 Task: Create Card Card0000000320 in Board Board0000000080 in Workspace WS0000000027 in Trello. Create Card Card0000000321 in Board Board0000000081 in Workspace WS0000000027 in Trello. Create Card Card0000000322 in Board Board0000000081 in Workspace WS0000000027 in Trello. Create Card Card0000000323 in Board Board0000000081 in Workspace WS0000000027 in Trello. Create Card Card0000000324 in Board Board0000000081 in Workspace WS0000000027 in Trello
Action: Mouse moved to (292, 372)
Screenshot: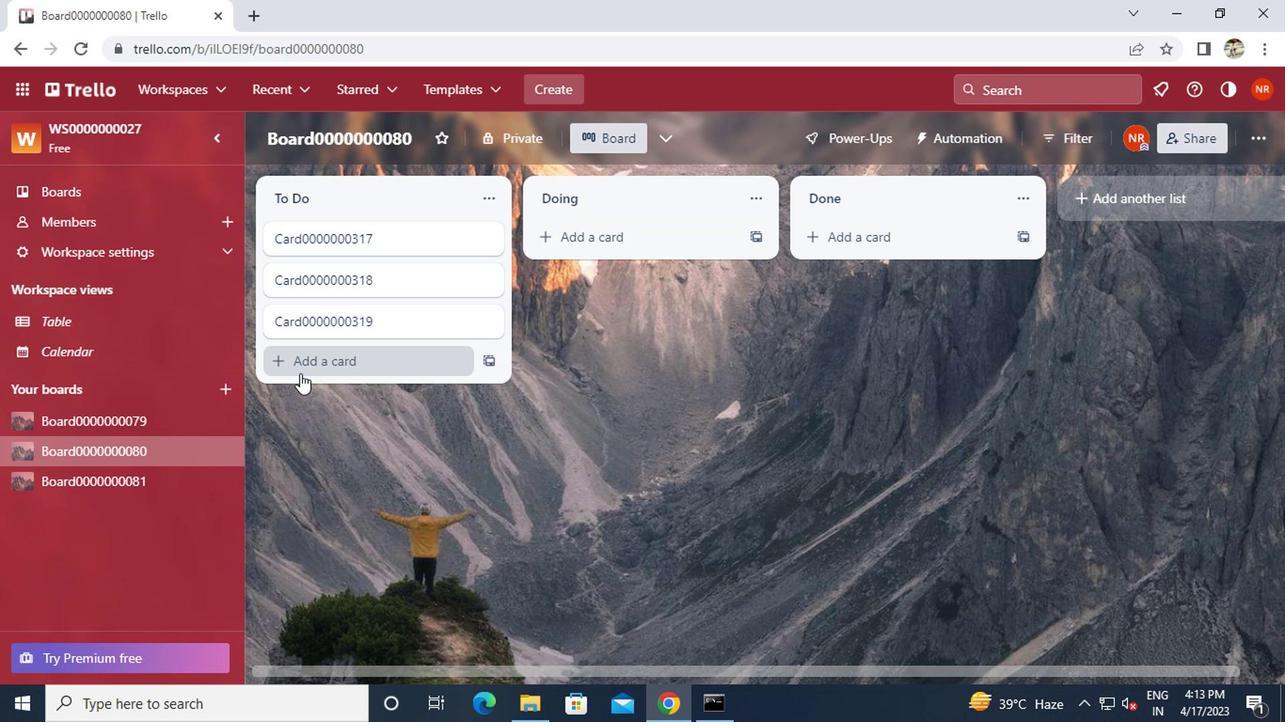 
Action: Mouse pressed left at (292, 372)
Screenshot: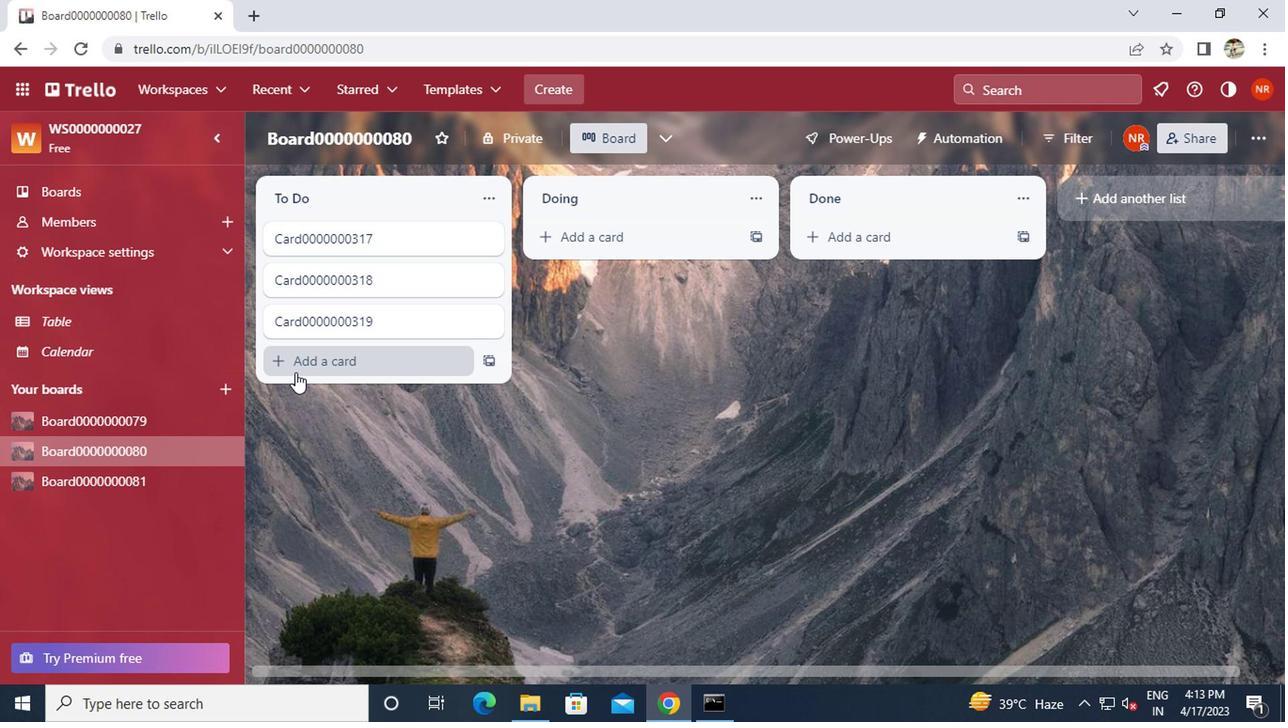 
Action: Key pressed <Key.caps_lock>c<Key.caps_lock>ard0000000320
Screenshot: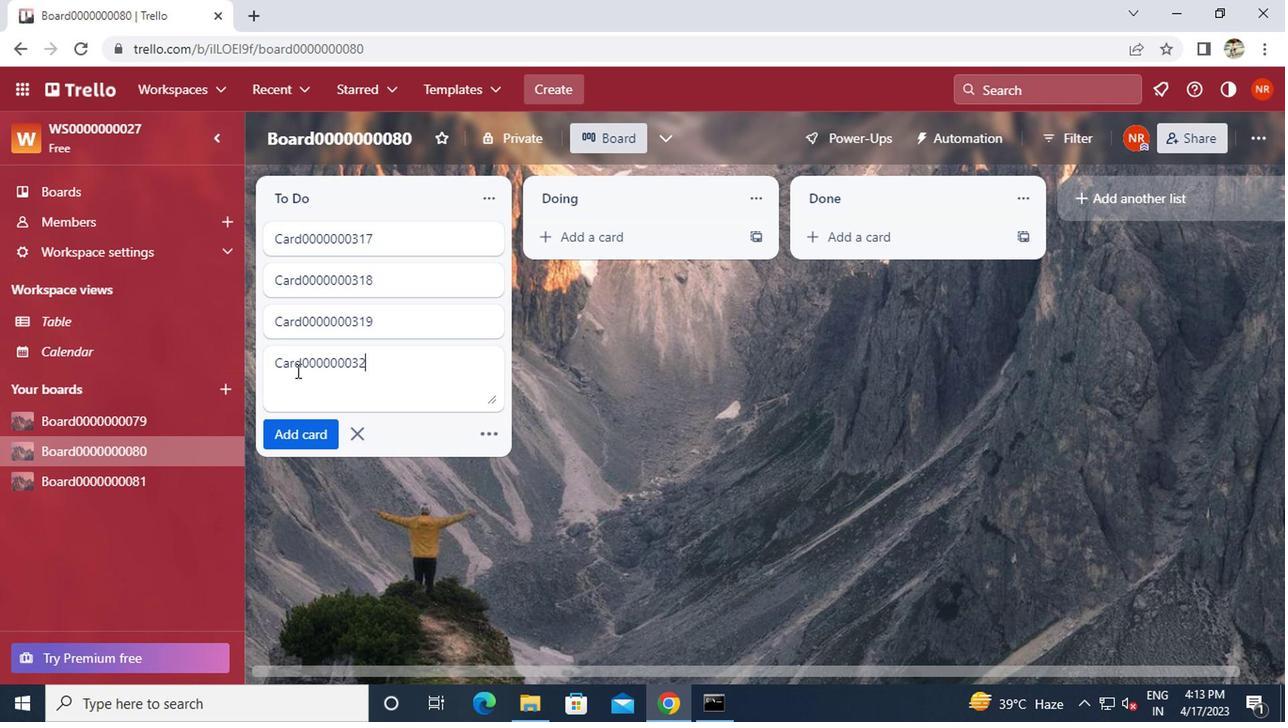 
Action: Mouse moved to (295, 435)
Screenshot: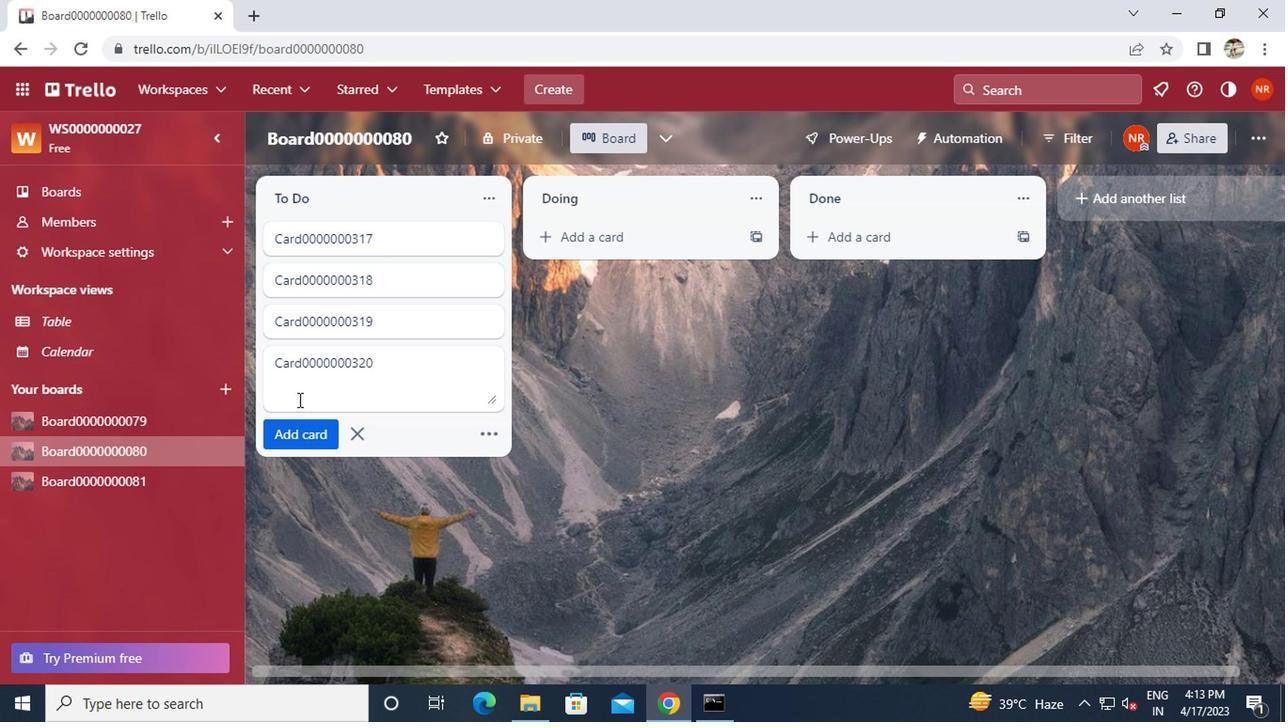 
Action: Mouse pressed left at (295, 435)
Screenshot: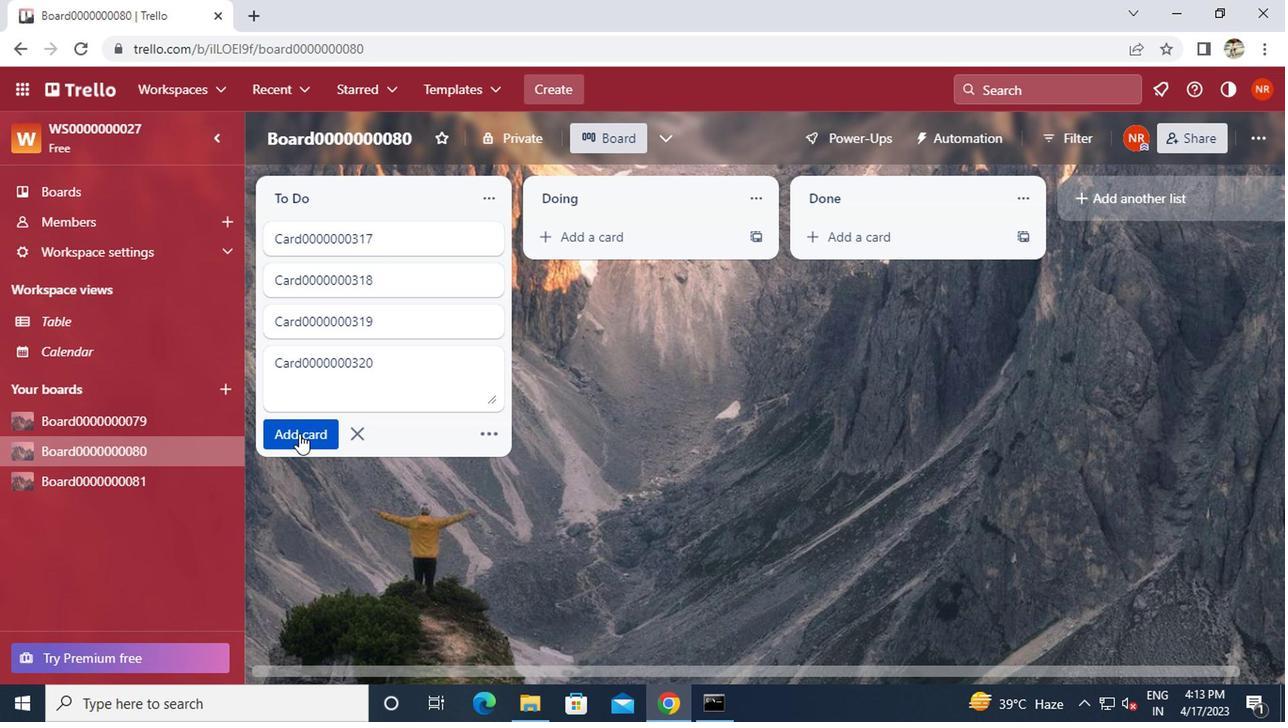 
Action: Mouse moved to (121, 475)
Screenshot: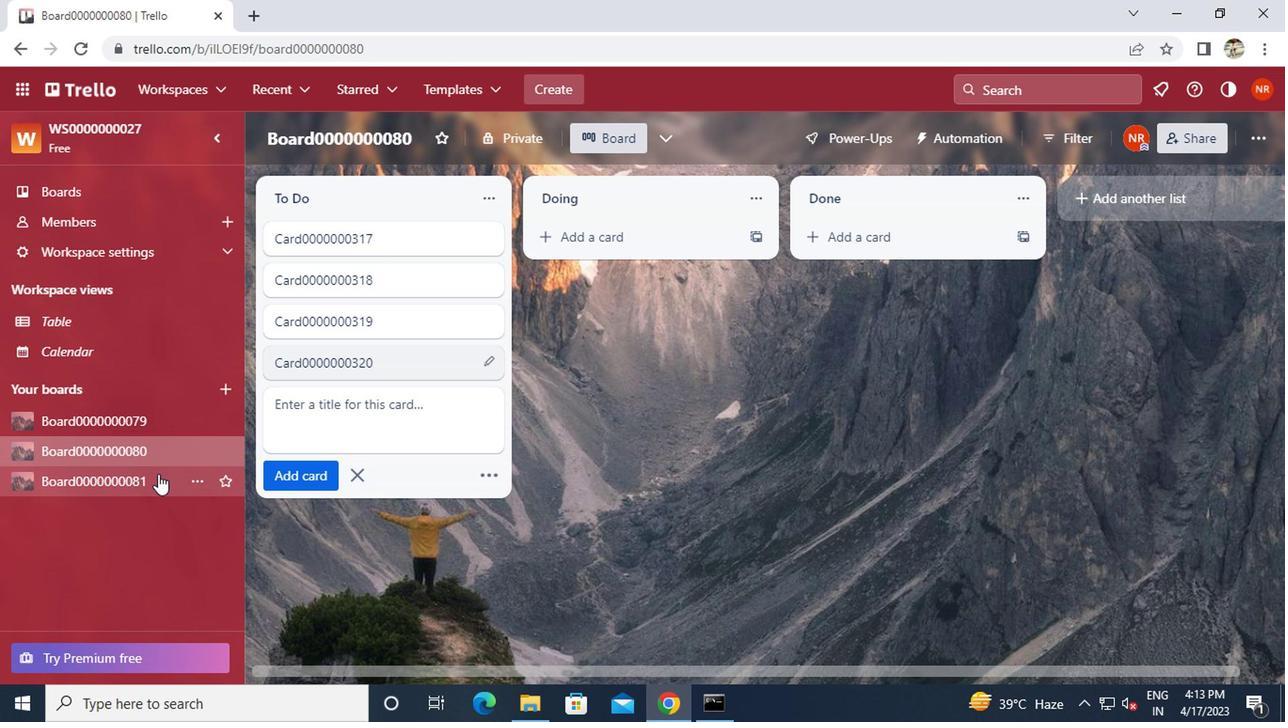 
Action: Mouse pressed left at (121, 475)
Screenshot: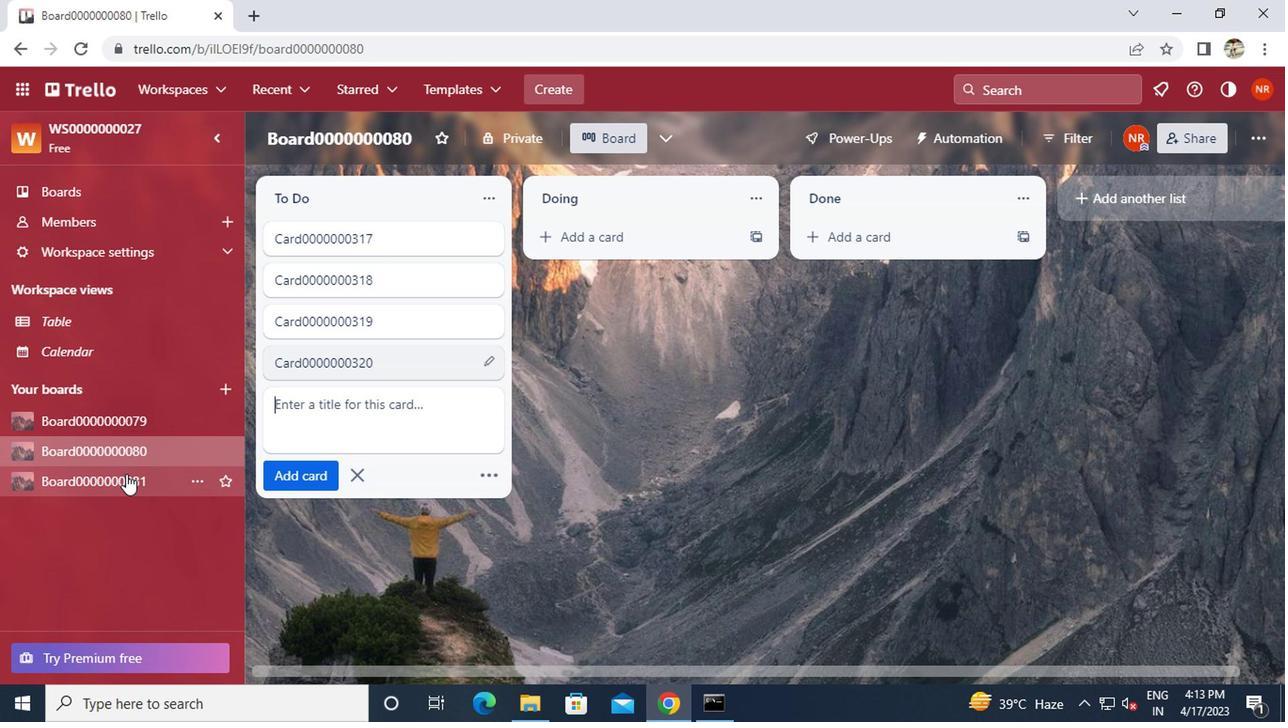 
Action: Mouse moved to (263, 247)
Screenshot: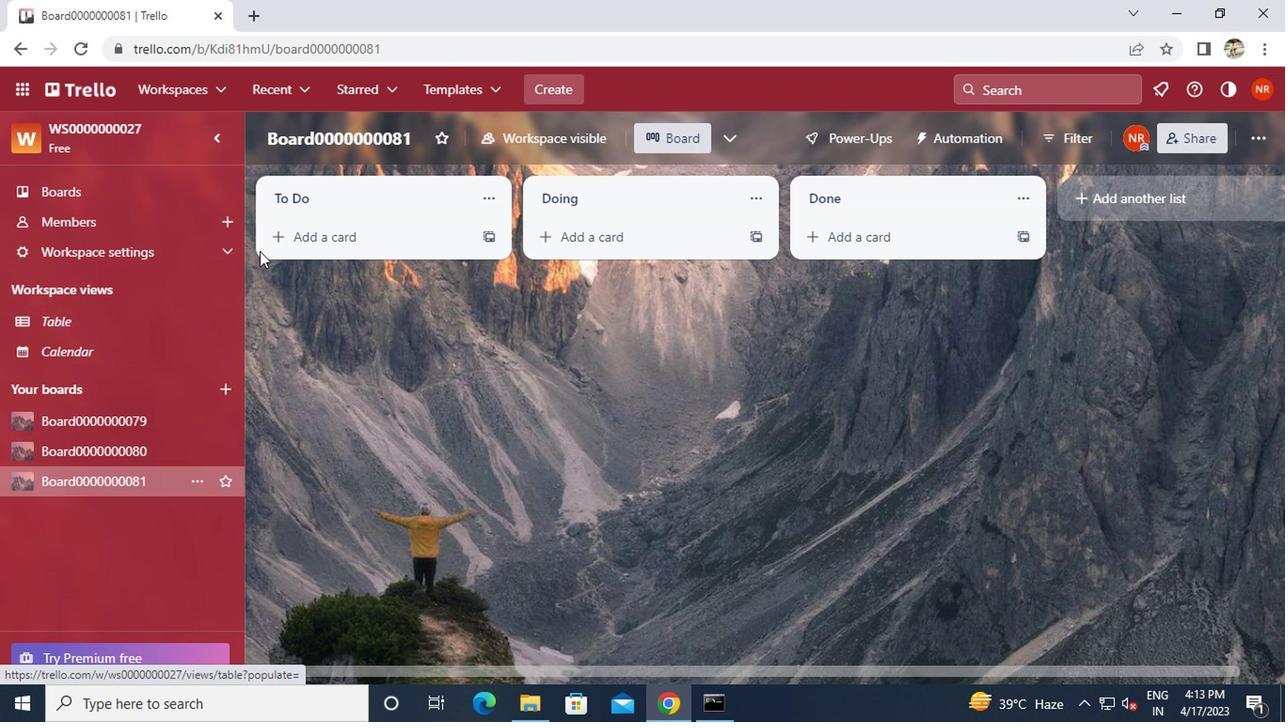 
Action: Mouse pressed left at (263, 247)
Screenshot: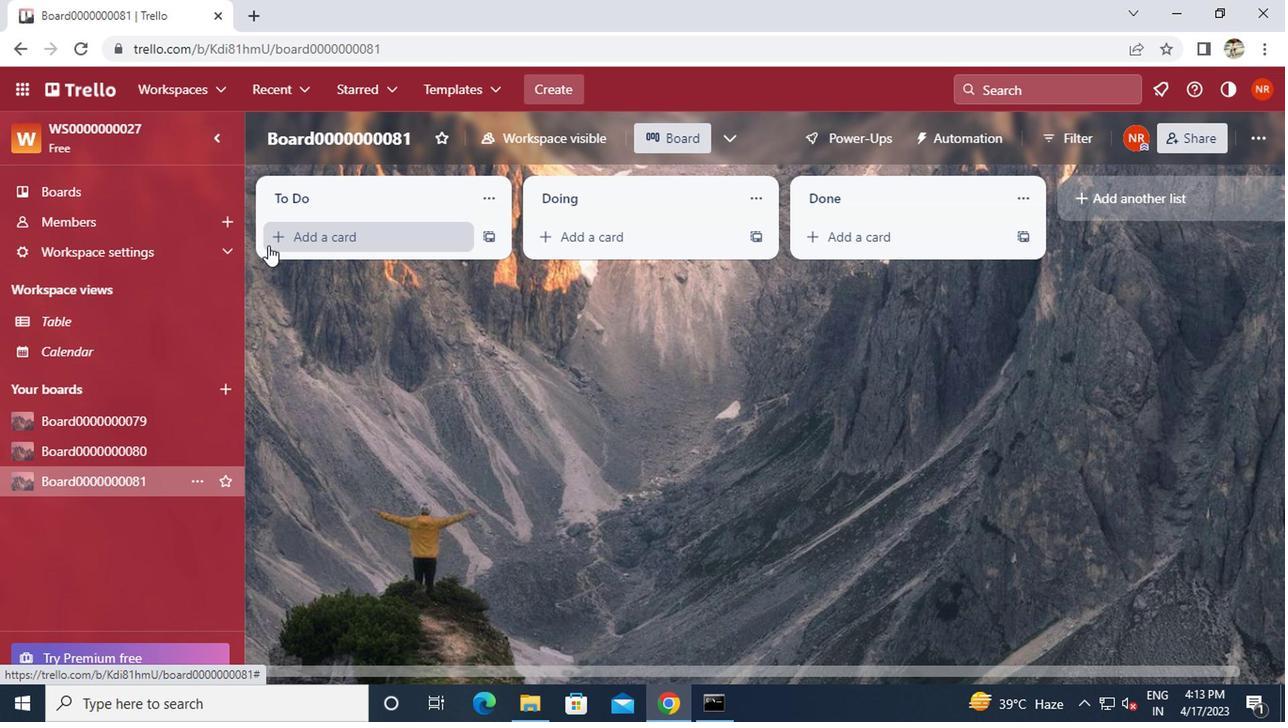 
Action: Key pressed <Key.caps_lock>c<Key.caps_lock>ard0000002<Key.backspace>
Screenshot: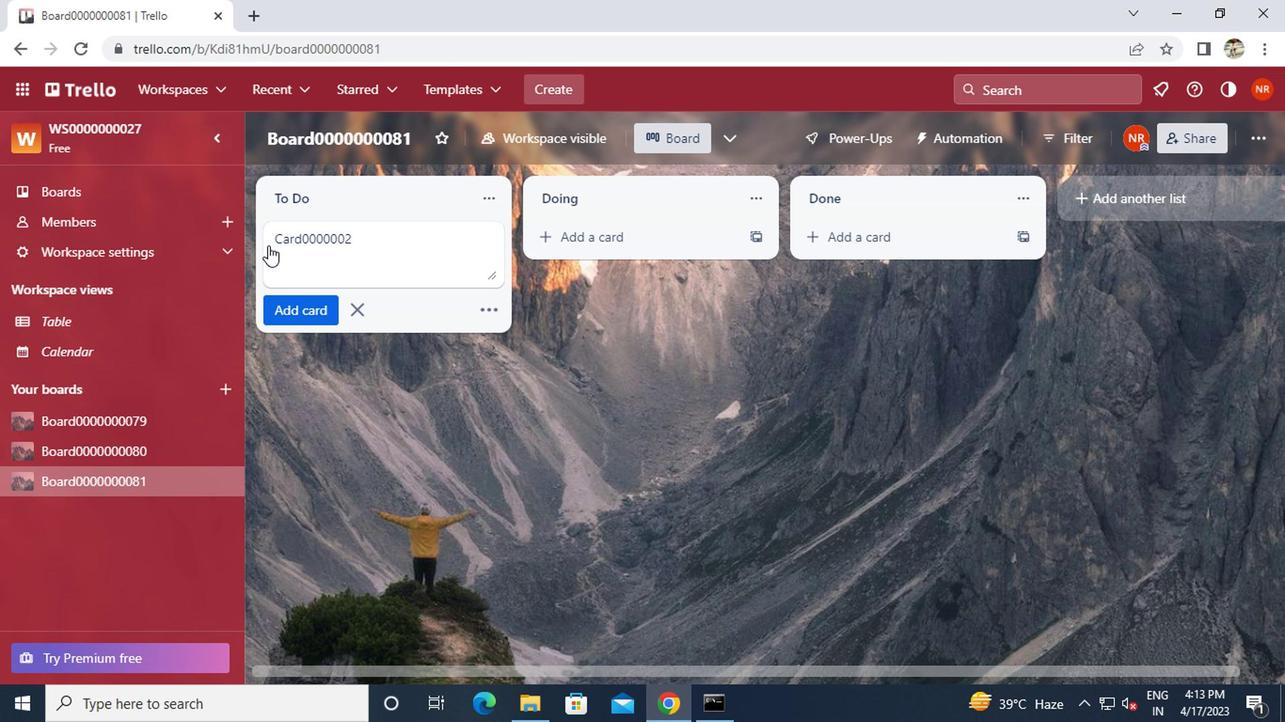 
Action: Mouse moved to (263, 245)
Screenshot: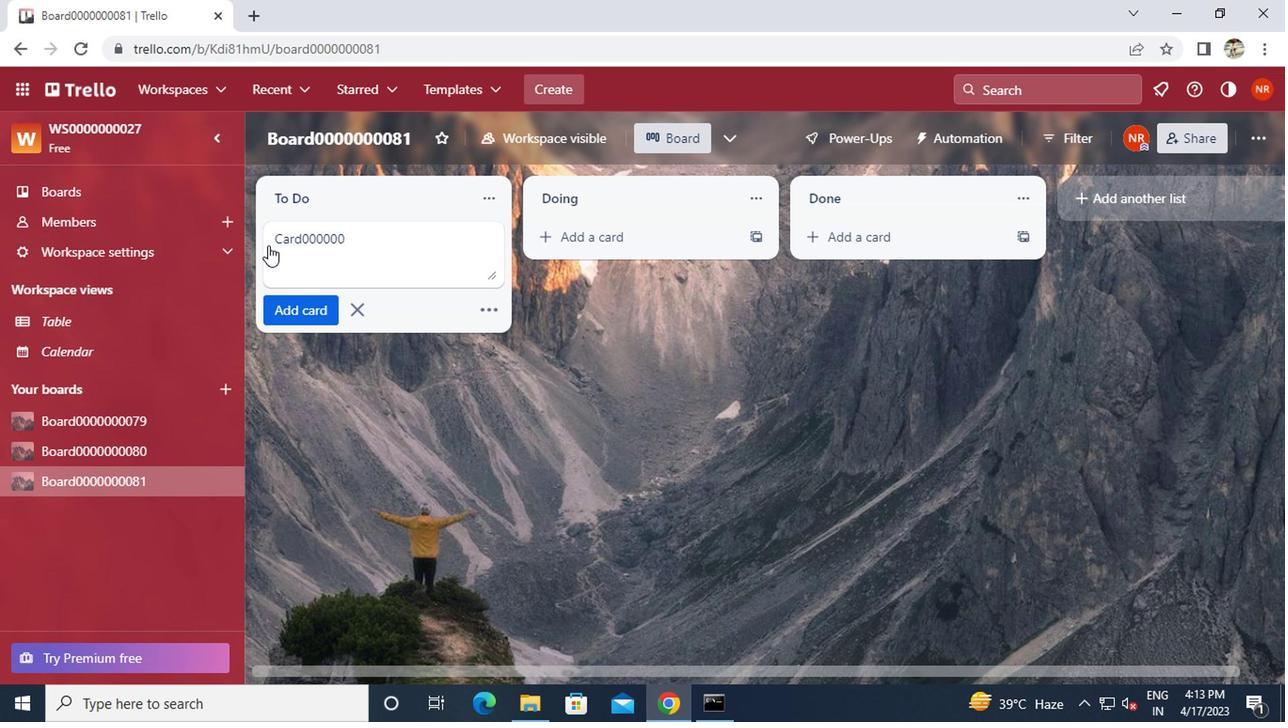 
Action: Key pressed 321
Screenshot: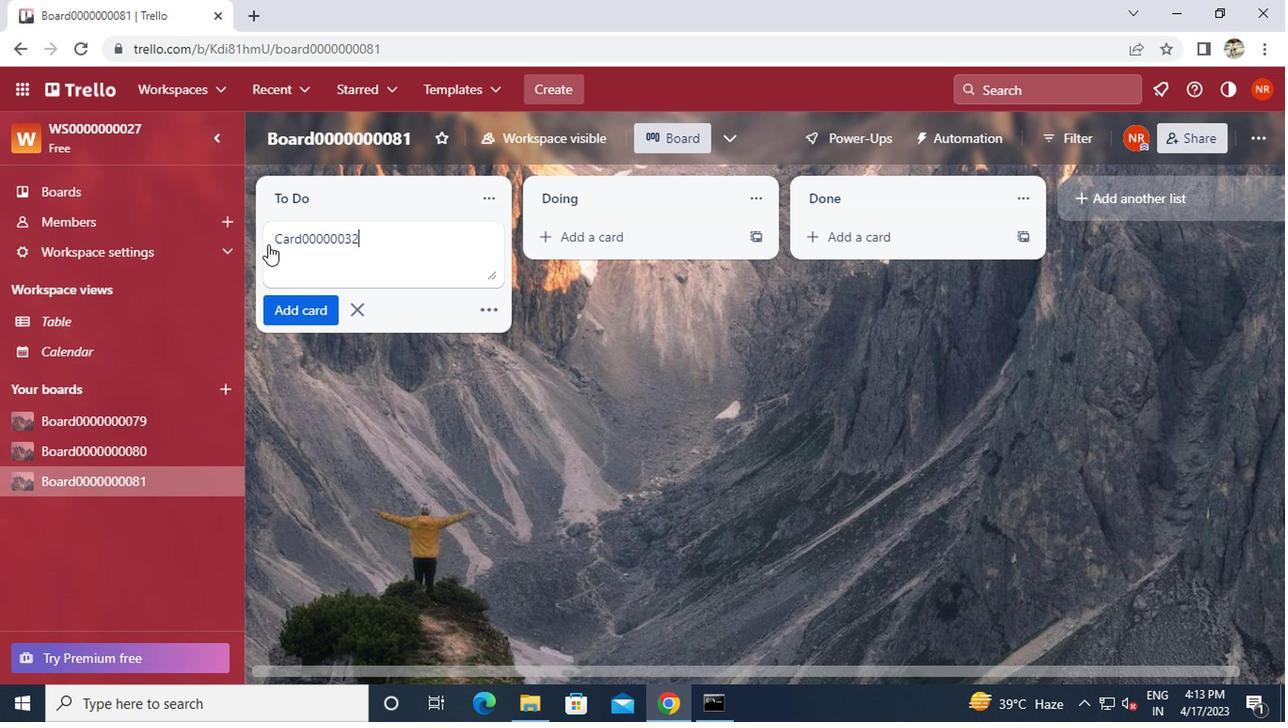 
Action: Mouse moved to (291, 302)
Screenshot: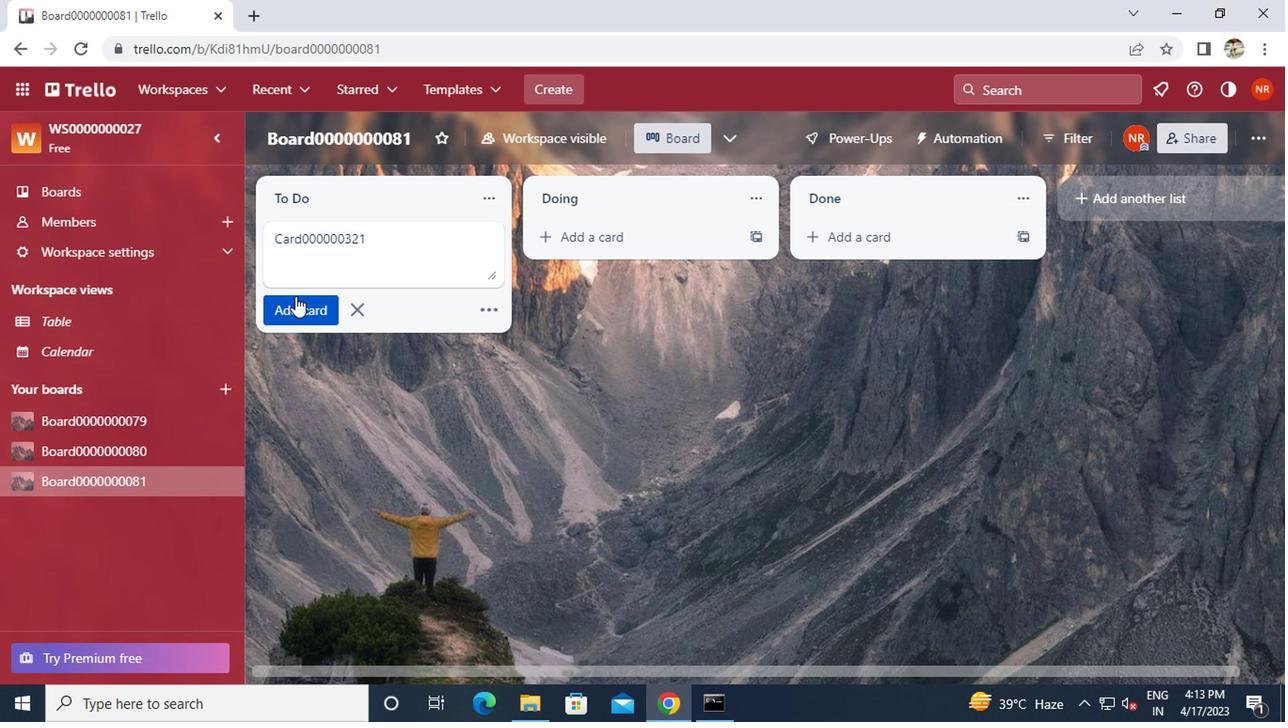
Action: Mouse pressed left at (291, 302)
Screenshot: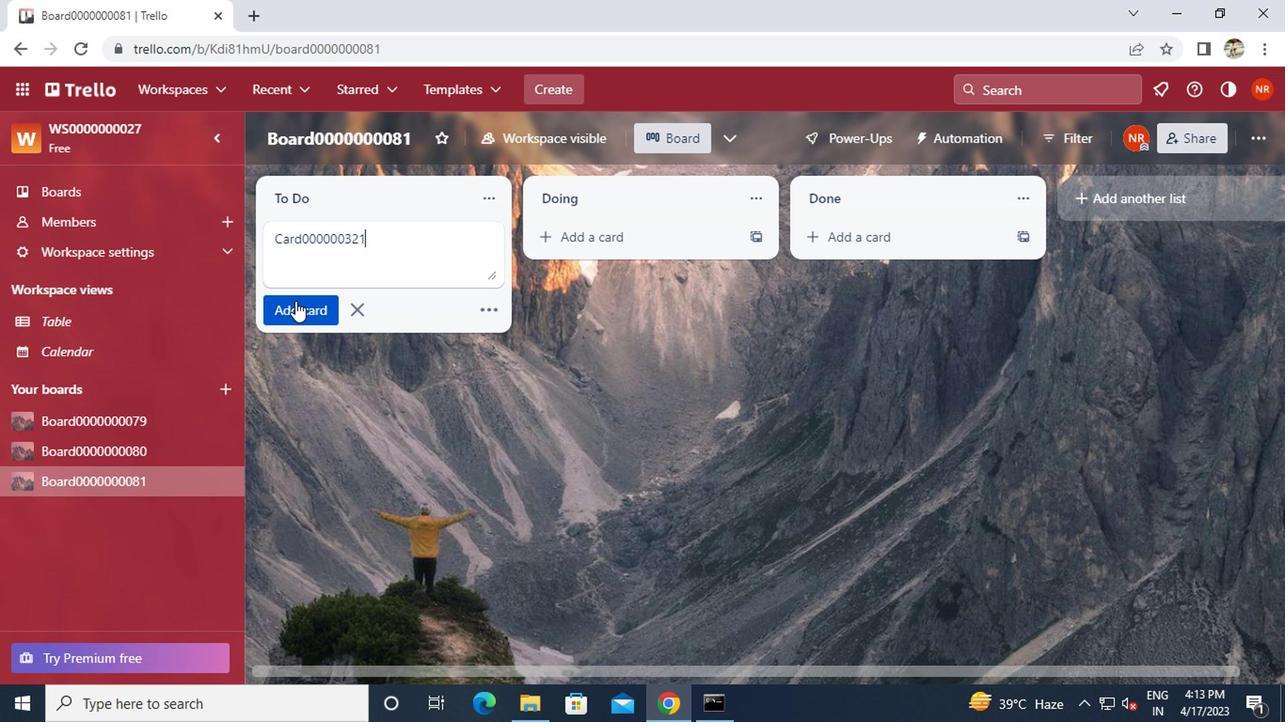 
Action: Key pressed <Key.caps_lock>c<Key.caps_lock>ard000000322
Screenshot: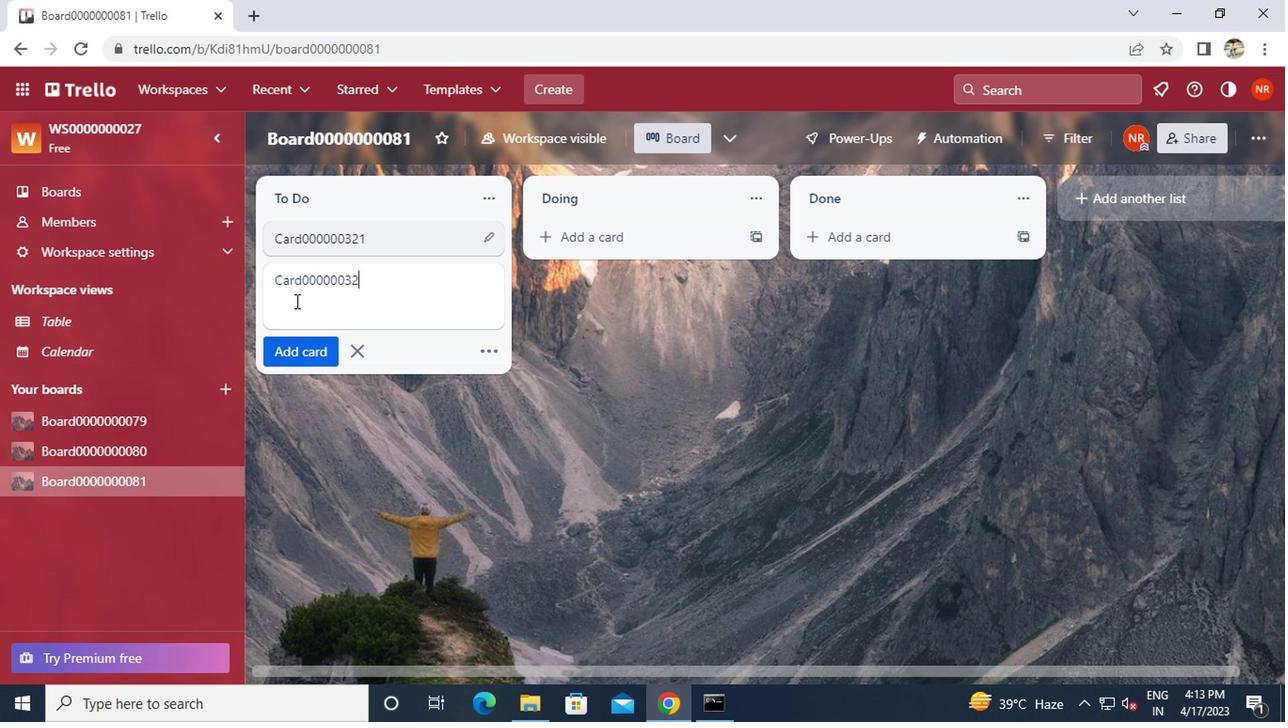 
Action: Mouse moved to (291, 345)
Screenshot: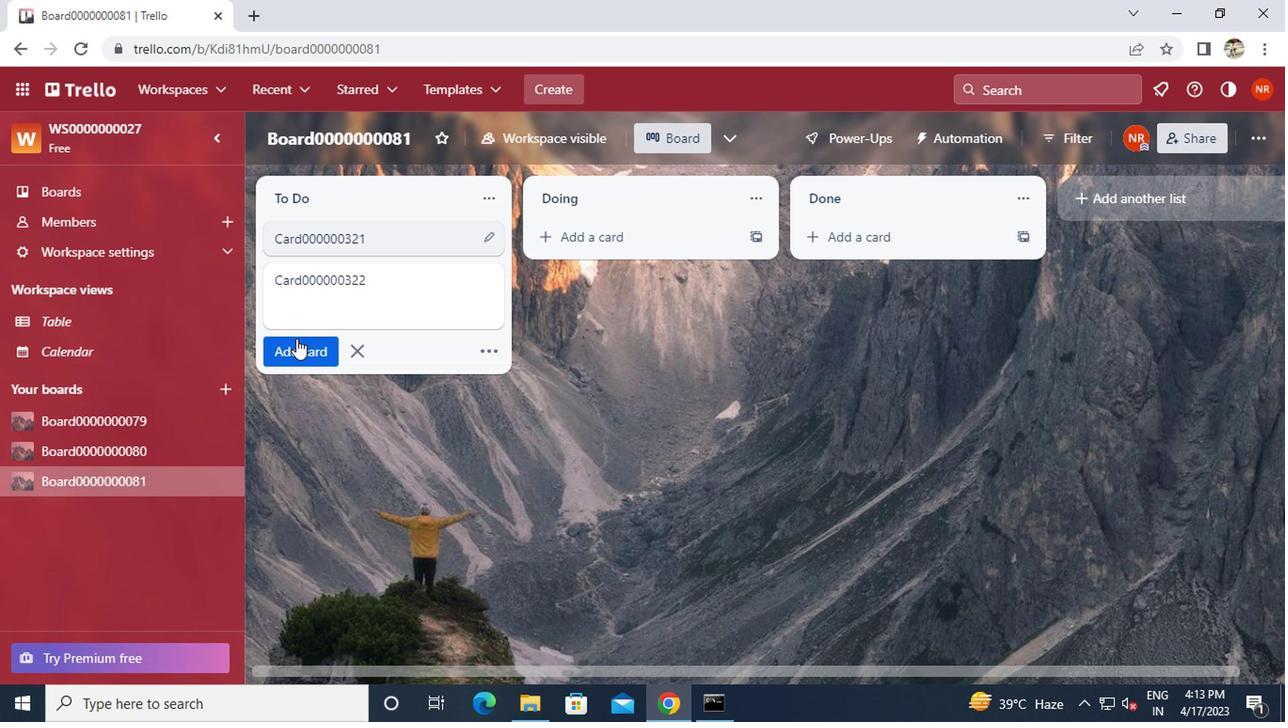 
Action: Mouse pressed left at (291, 345)
Screenshot: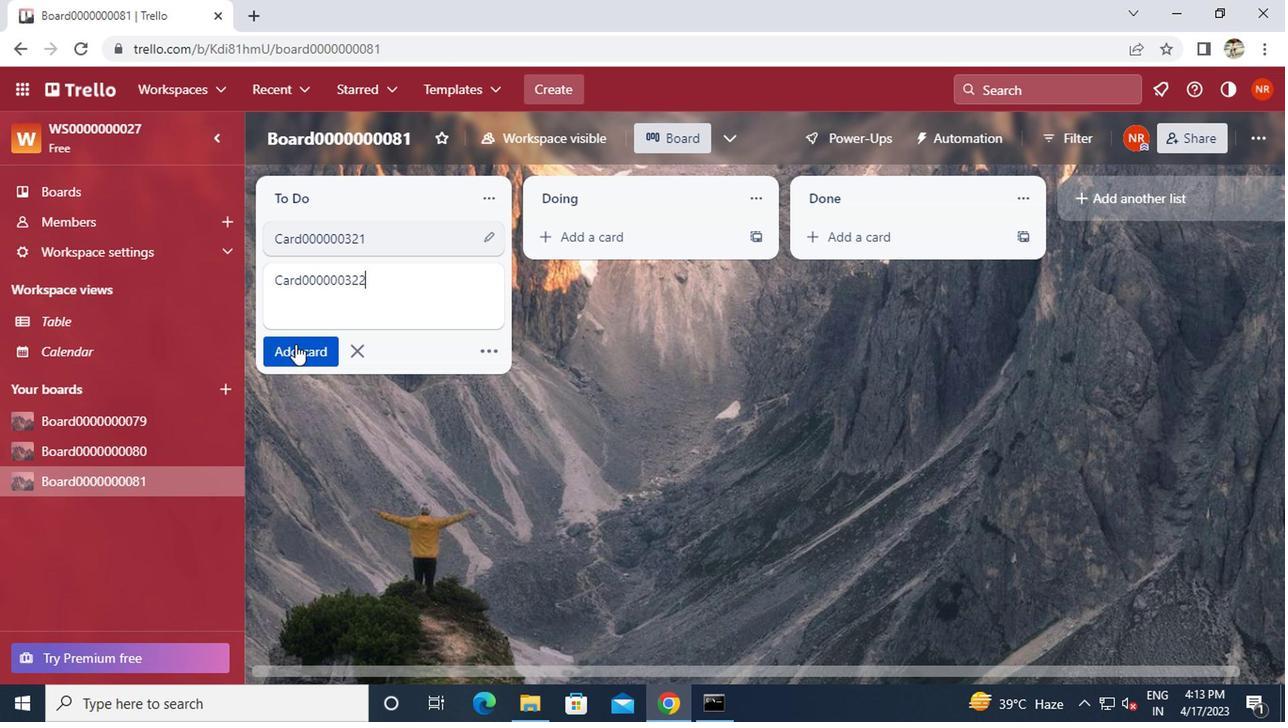 
Action: Key pressed <Key.caps_lock>c<Key.caps_lock>ard000000323
Screenshot: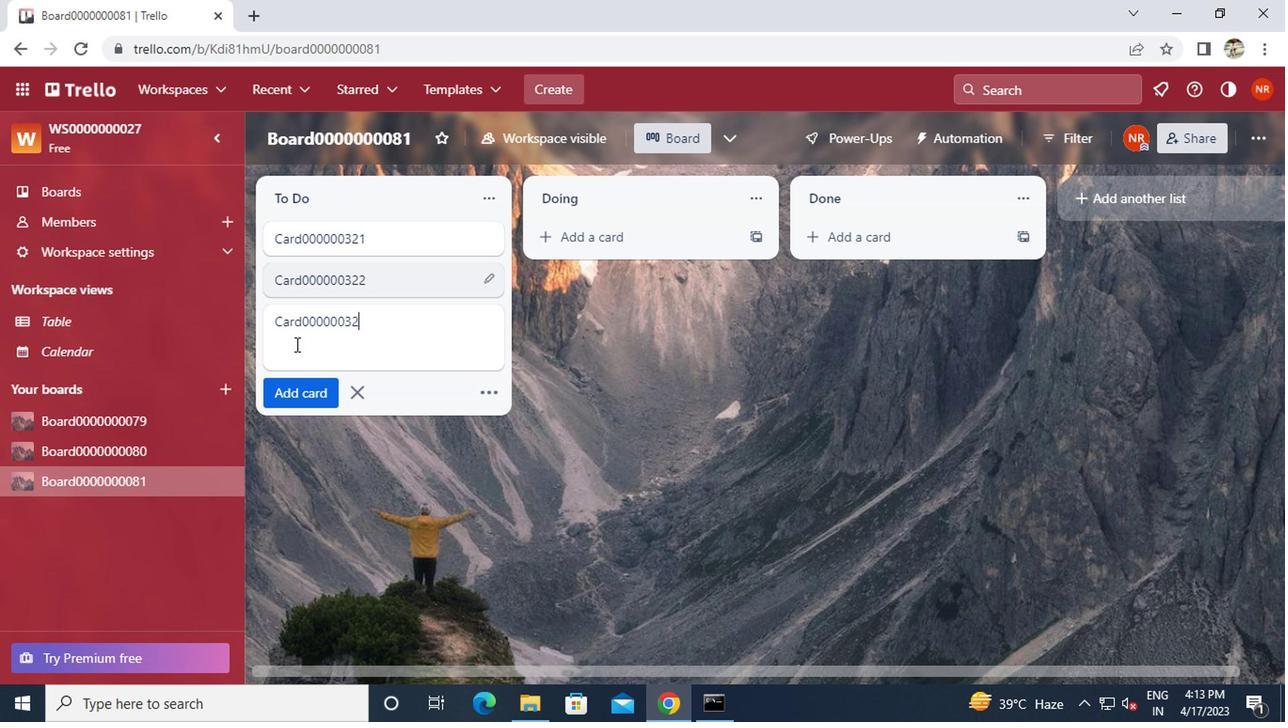 
Action: Mouse moved to (289, 383)
Screenshot: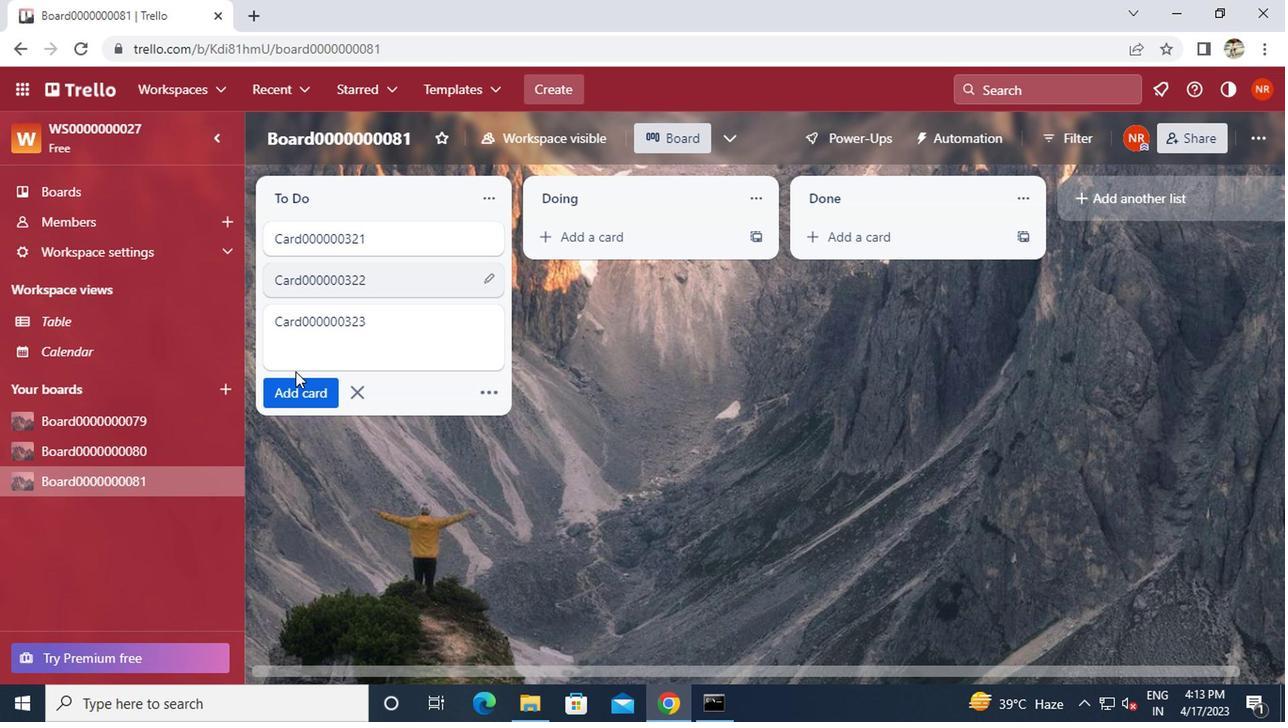 
Action: Mouse pressed left at (289, 383)
Screenshot: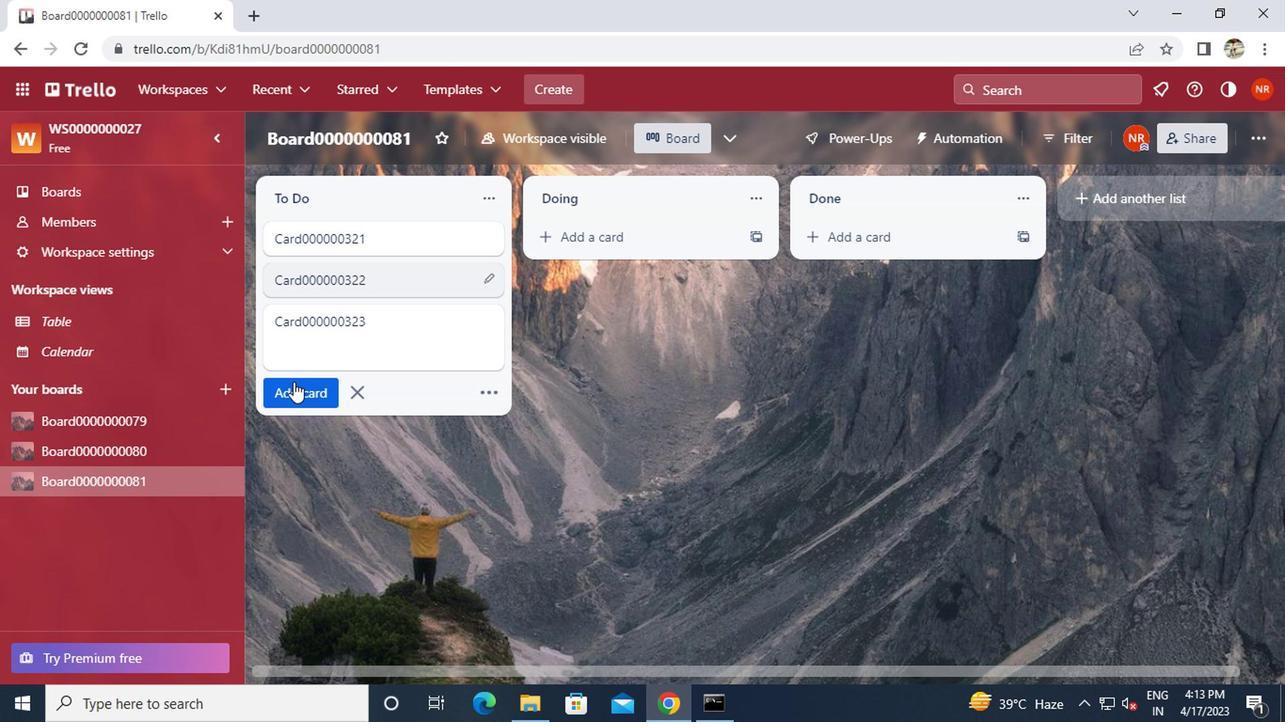 
Action: Key pressed <Key.caps_lock>c<Key.caps_lock>ard000000324
Screenshot: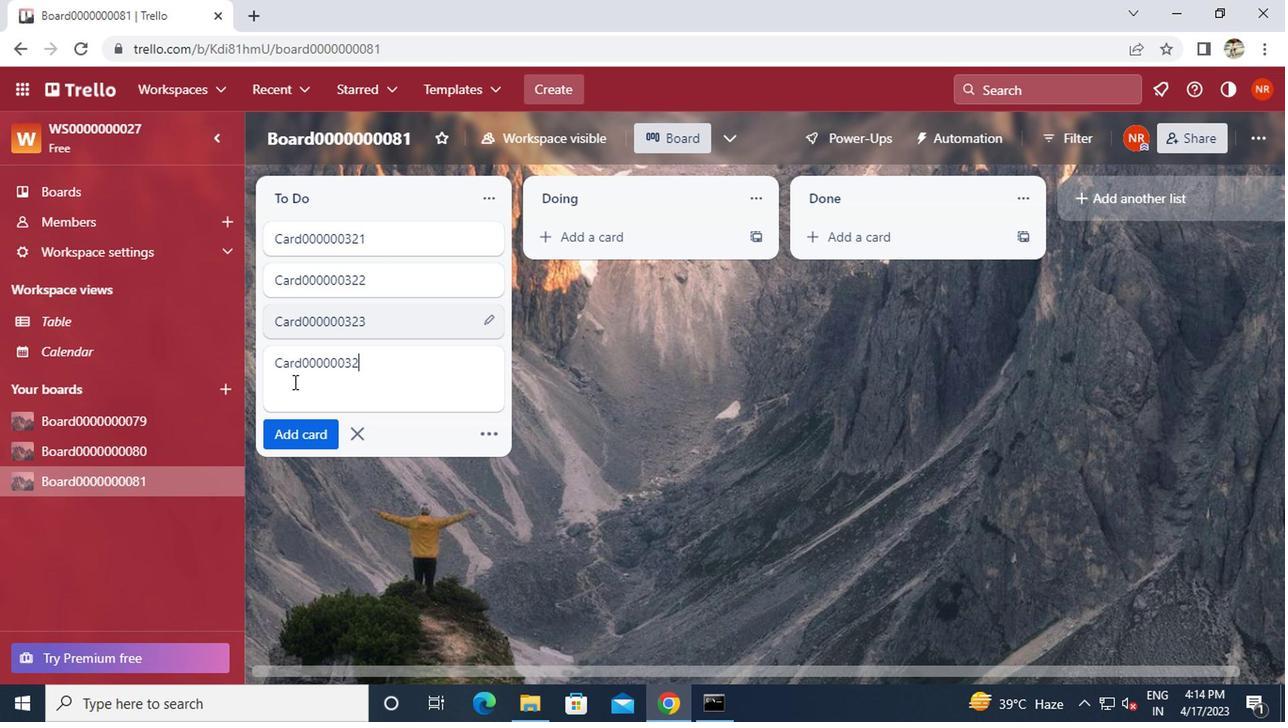 
Action: Mouse moved to (291, 439)
Screenshot: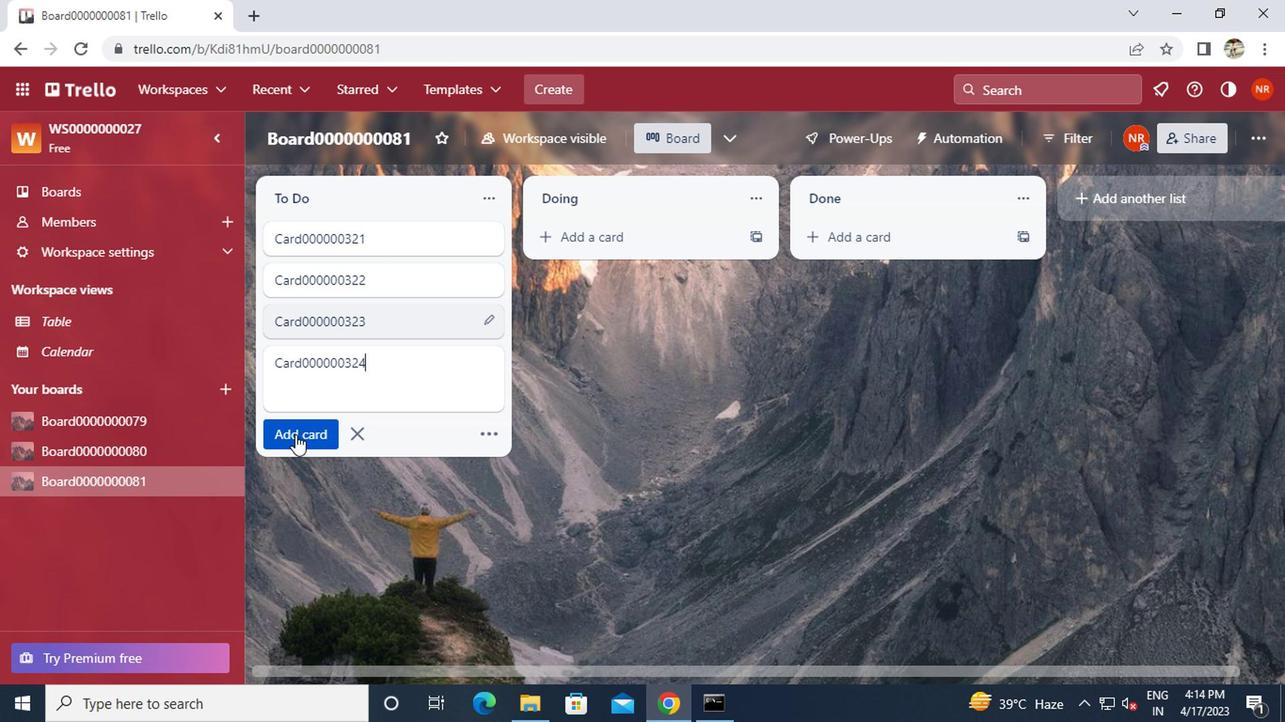 
Action: Mouse pressed left at (291, 439)
Screenshot: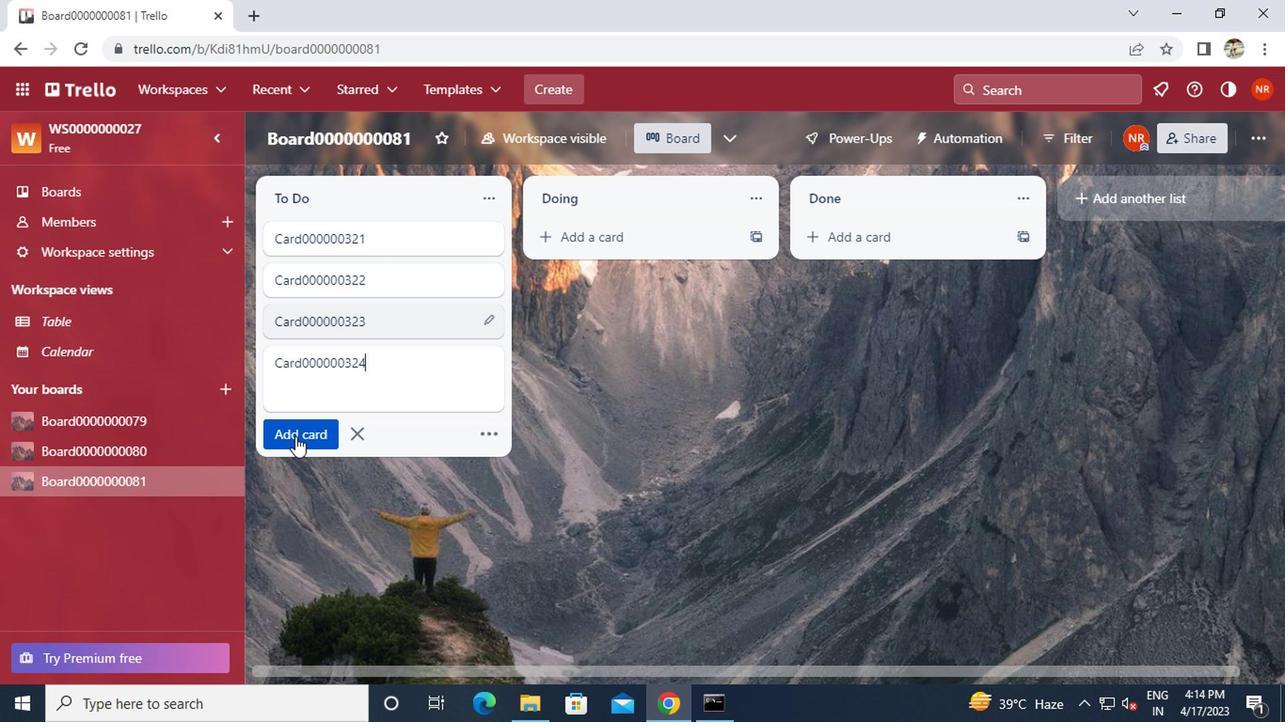 
